 Task: Create in the project WolfTech an epic 'API Integration'.
Action: Mouse moved to (164, 44)
Screenshot: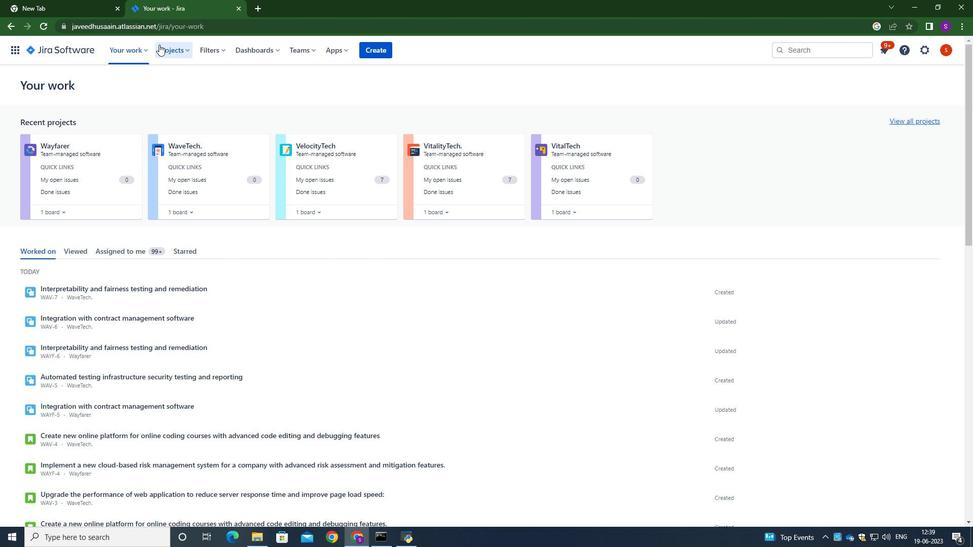 
Action: Mouse pressed left at (164, 44)
Screenshot: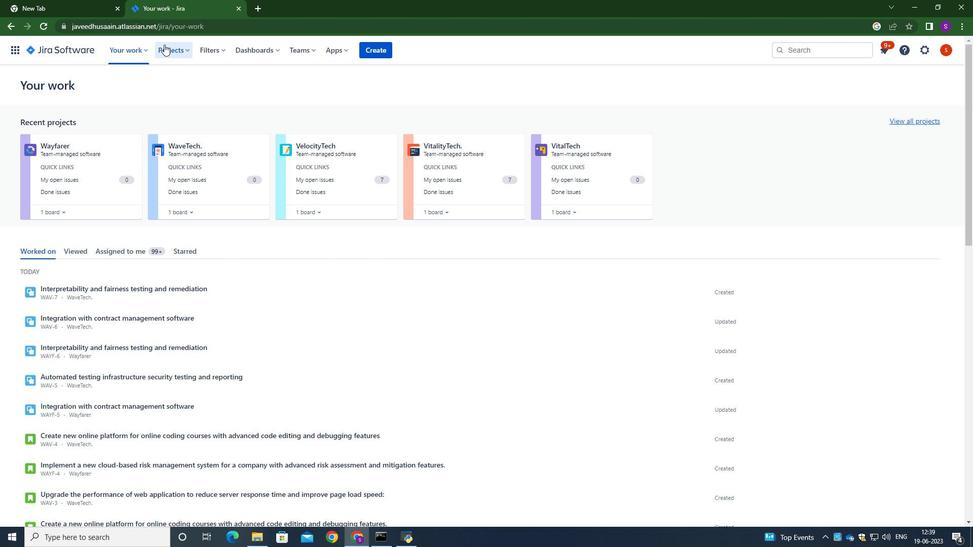 
Action: Mouse moved to (188, 95)
Screenshot: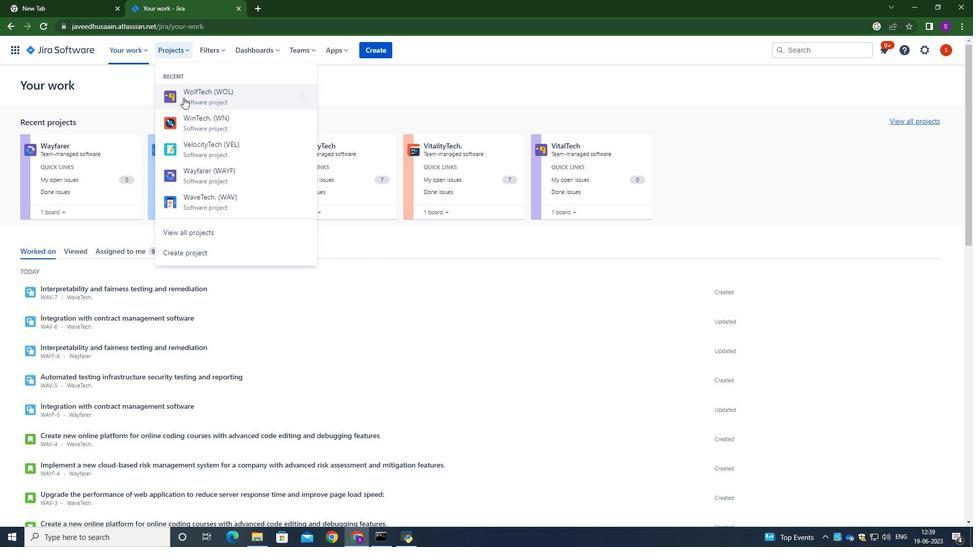 
Action: Mouse pressed left at (188, 95)
Screenshot: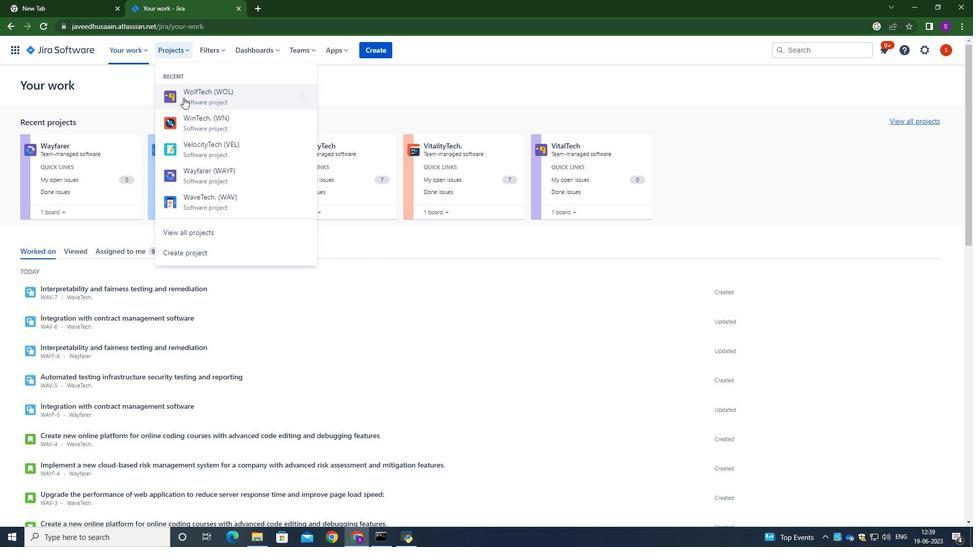 
Action: Mouse moved to (49, 152)
Screenshot: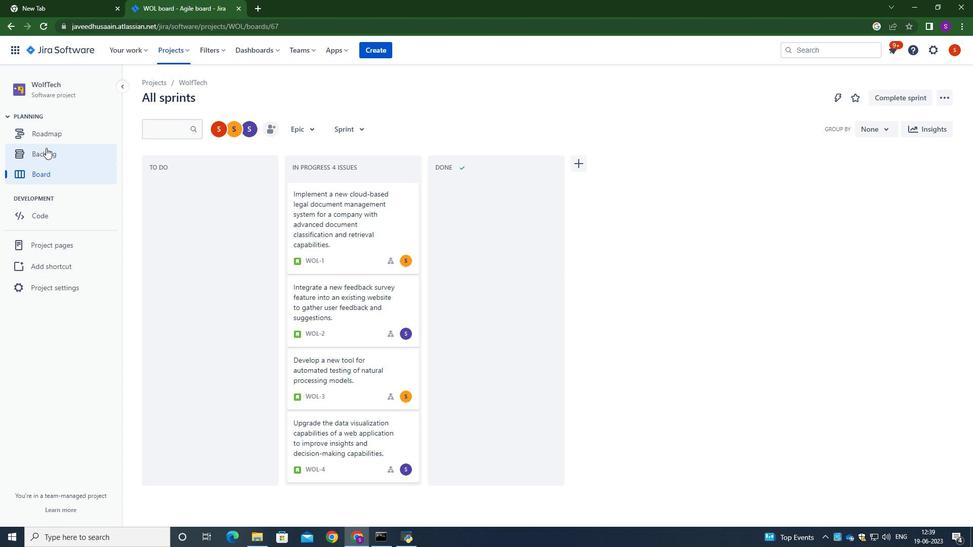
Action: Mouse pressed left at (49, 152)
Screenshot: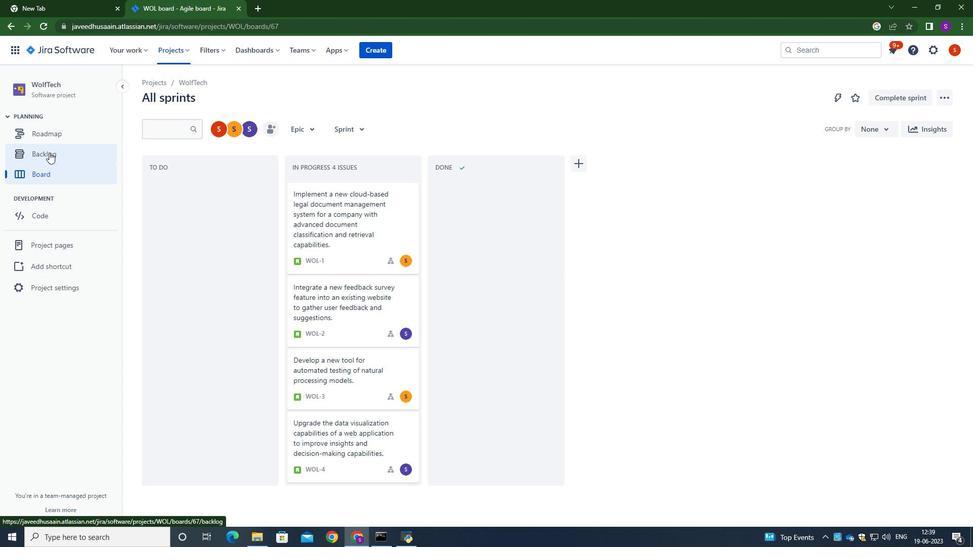 
Action: Mouse moved to (207, 229)
Screenshot: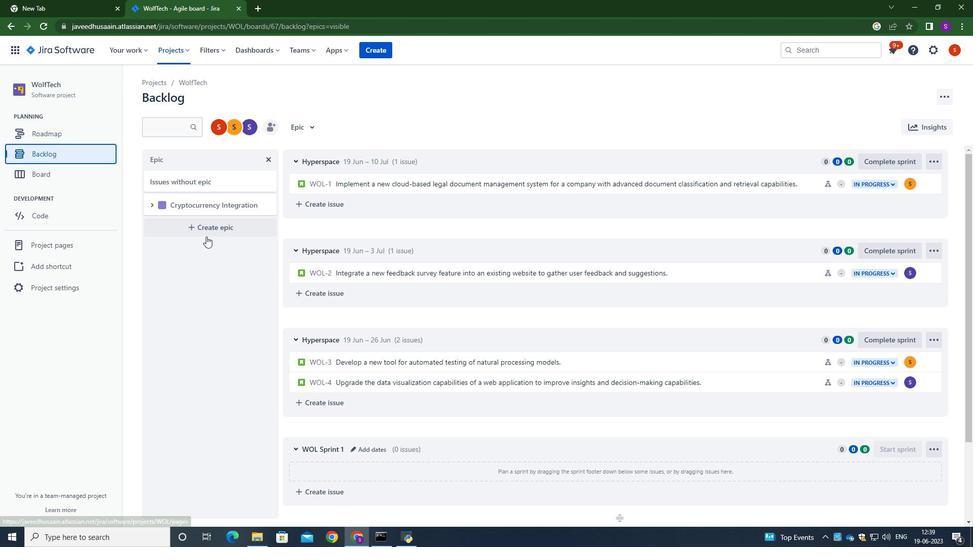 
Action: Mouse pressed left at (207, 229)
Screenshot: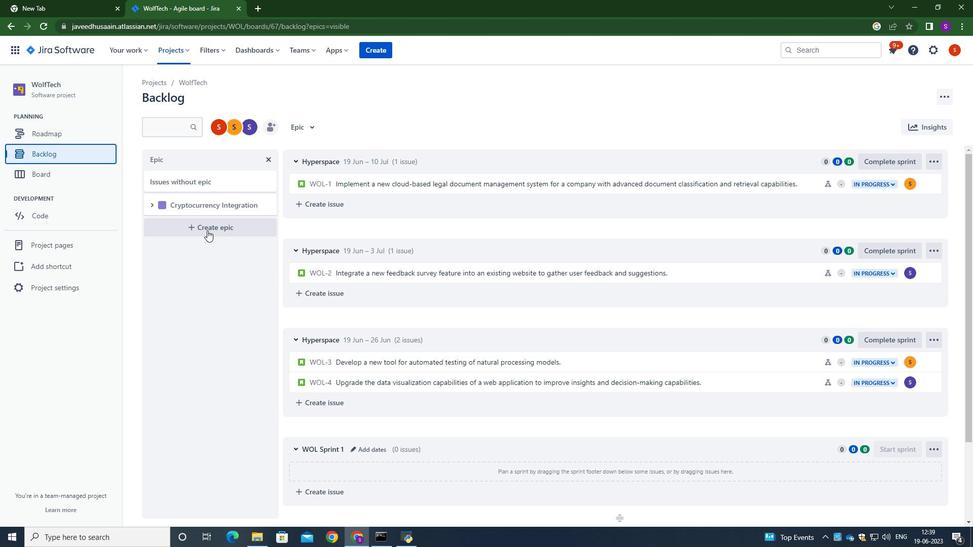 
Action: Mouse moved to (214, 228)
Screenshot: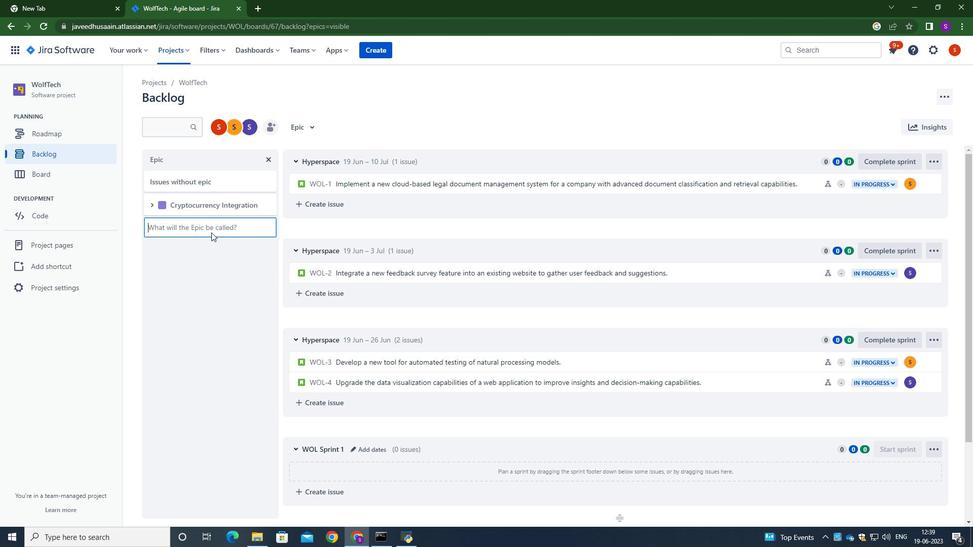 
Action: Mouse pressed left at (214, 228)
Screenshot: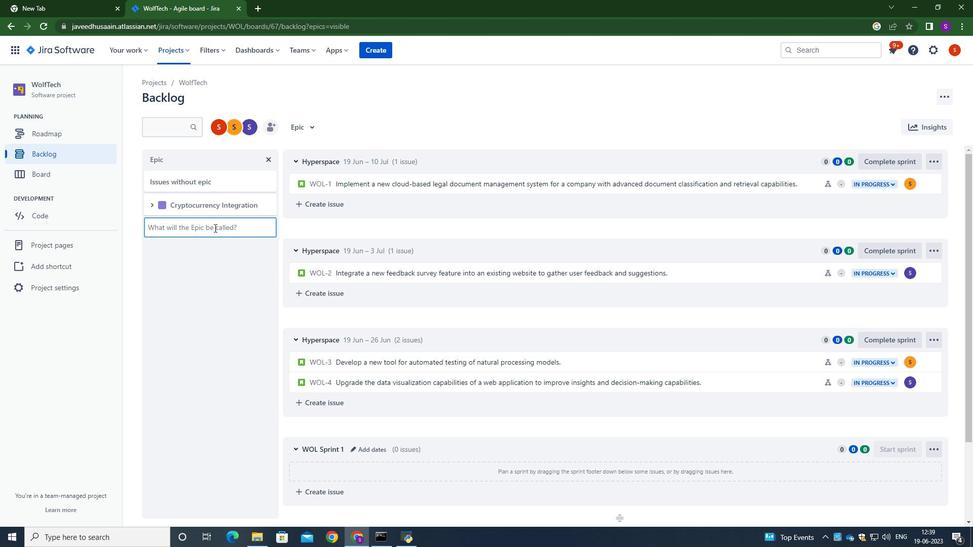 
Action: Key pressed <Key.caps_lock>A<Key.caps_lock>p<Key.backspace><Key.caps_lock>PI<Key.space>I<Key.caps_lock>ntegration<Key.enter>
Screenshot: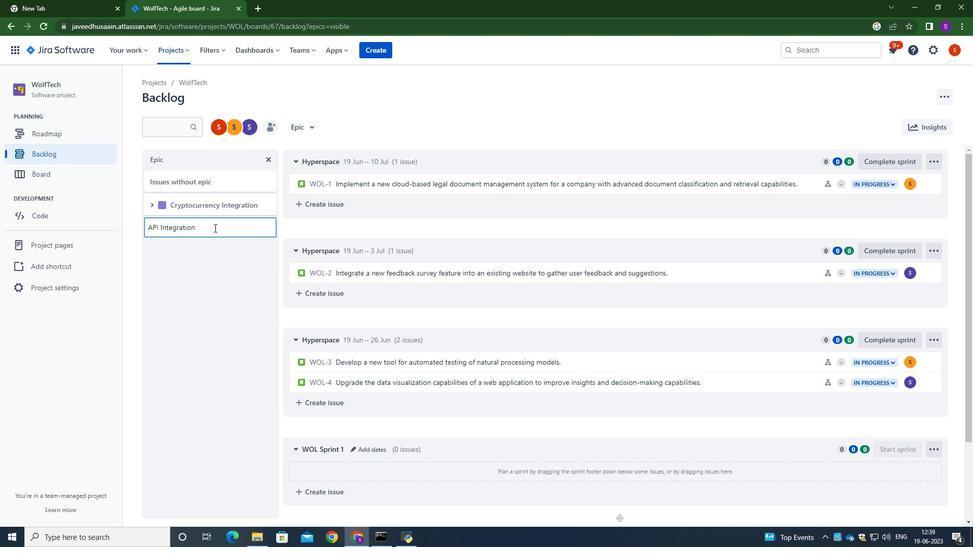 
Action: Mouse moved to (221, 328)
Screenshot: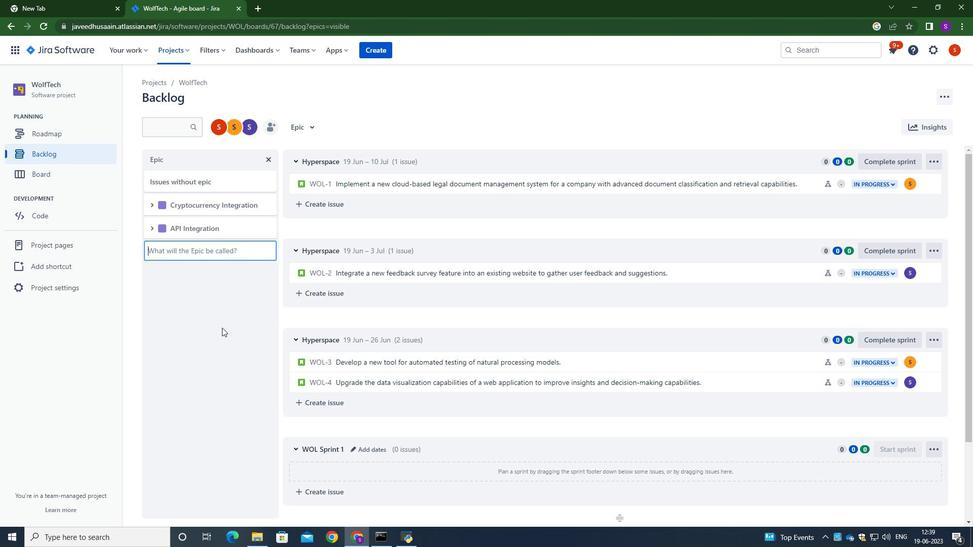 
Action: Mouse pressed left at (221, 328)
Screenshot: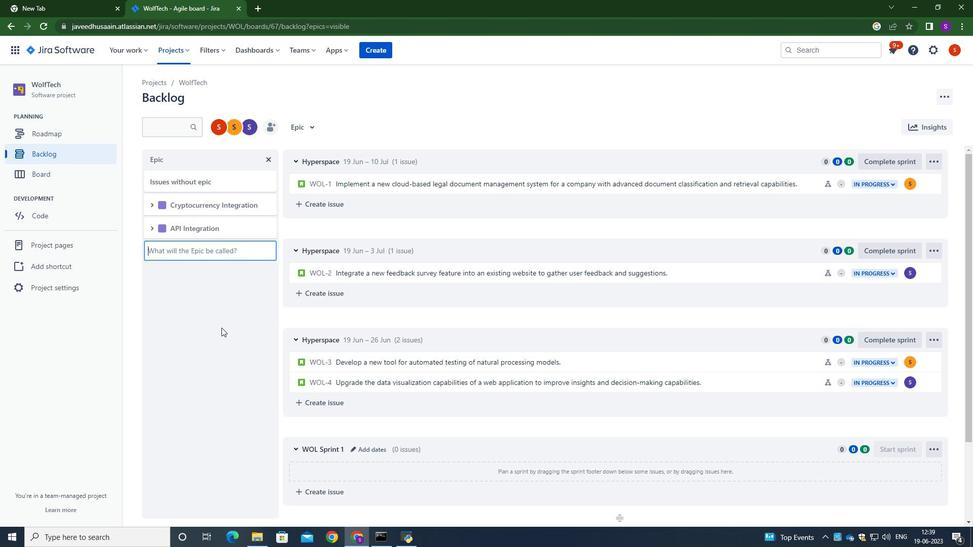 
